 Task: Change the language to Italiano.
Action: Mouse moved to (801, 87)
Screenshot: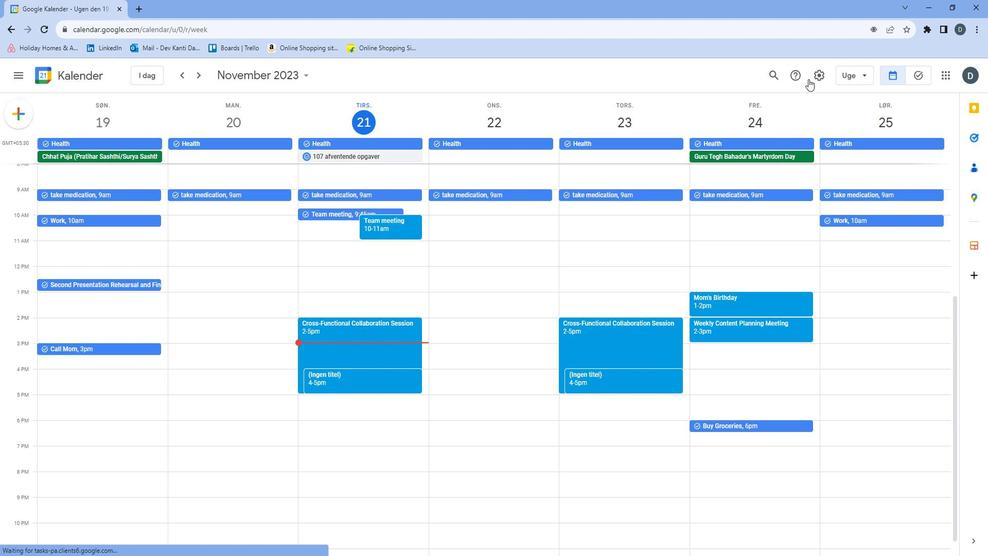 
Action: Mouse pressed left at (801, 87)
Screenshot: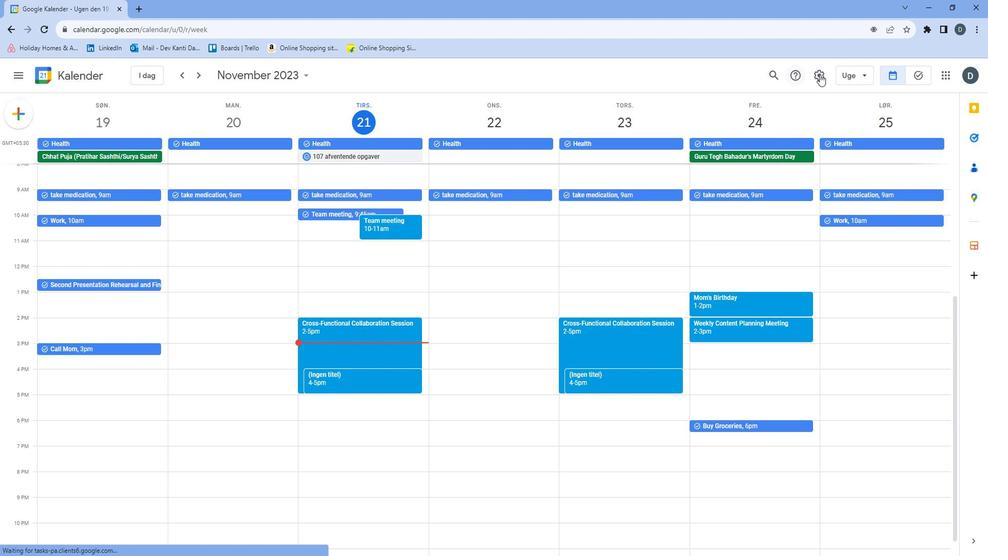 
Action: Mouse moved to (798, 108)
Screenshot: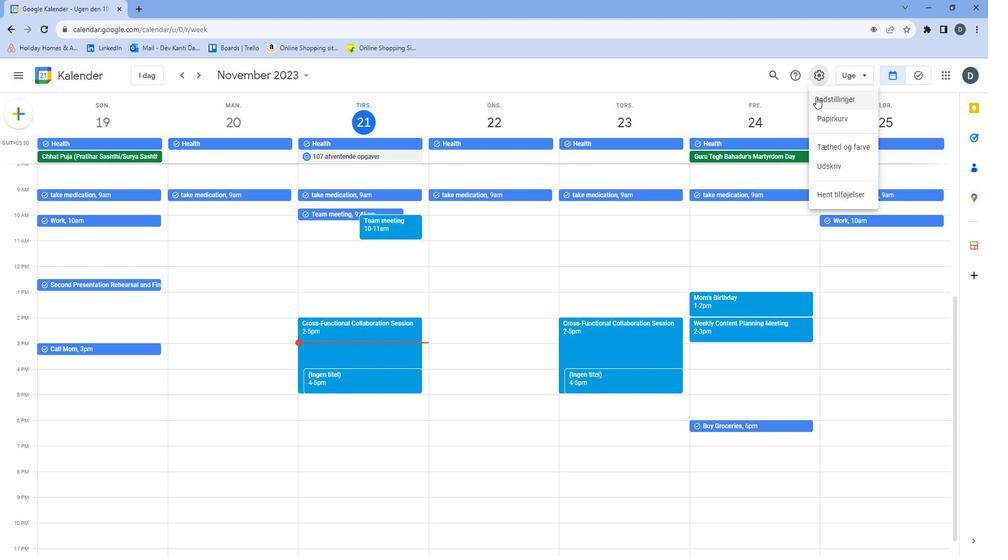
Action: Mouse pressed left at (798, 108)
Screenshot: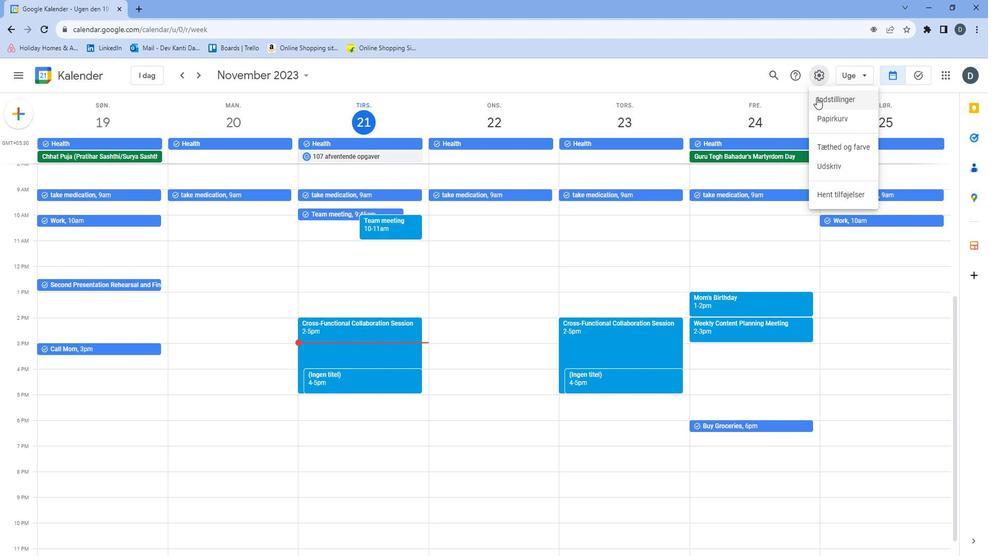 
Action: Mouse moved to (398, 141)
Screenshot: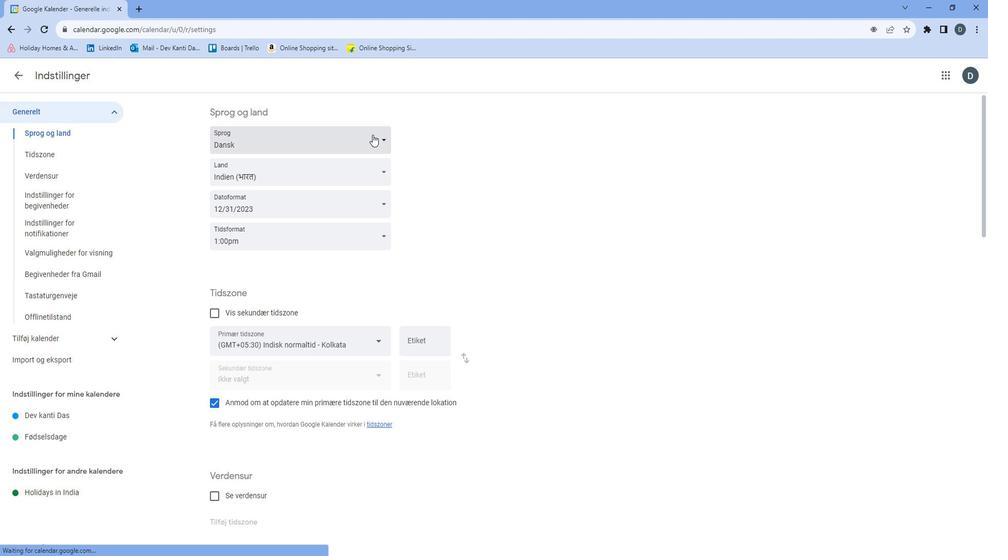 
Action: Mouse pressed left at (398, 141)
Screenshot: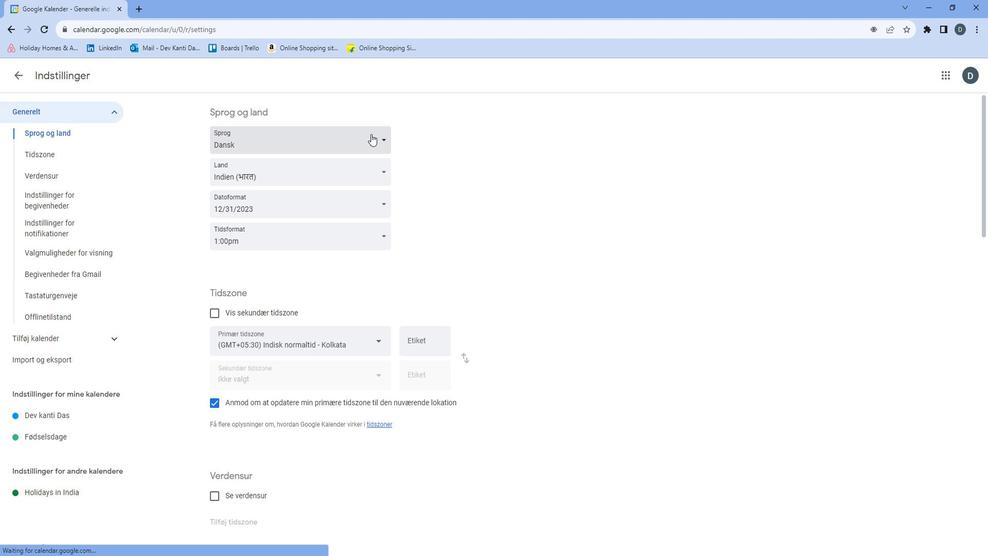 
Action: Mouse moved to (354, 330)
Screenshot: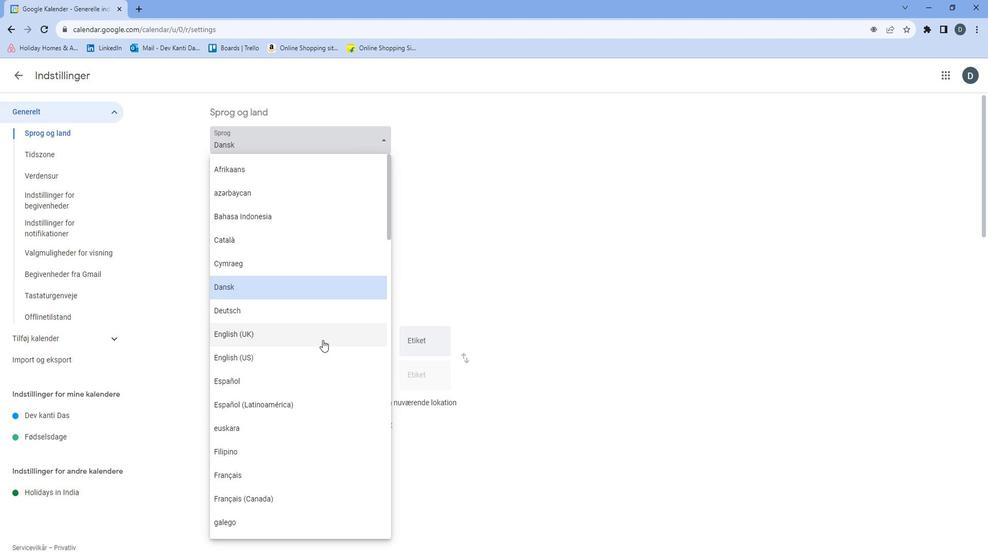 
Action: Mouse scrolled (354, 330) with delta (0, 0)
Screenshot: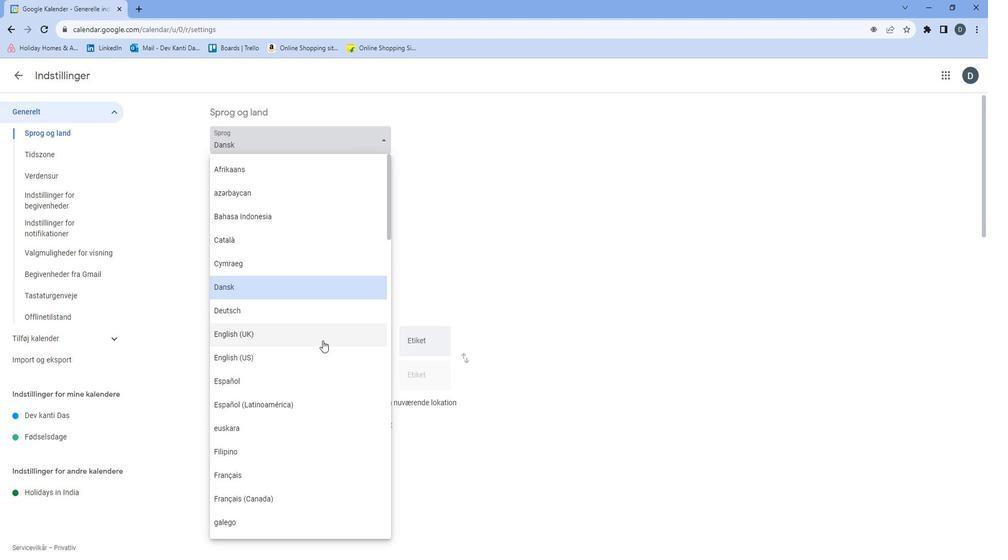 
Action: Mouse moved to (354, 331)
Screenshot: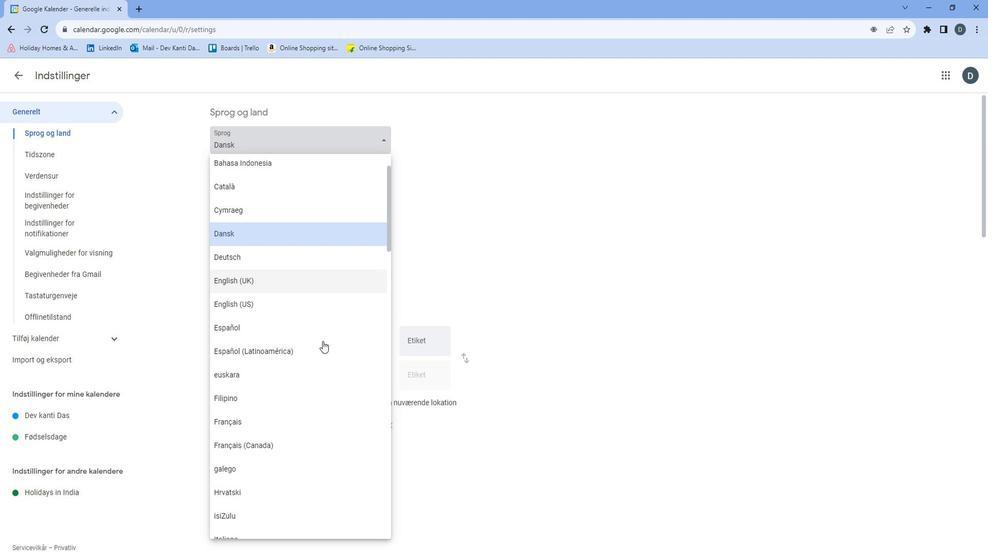 
Action: Mouse scrolled (354, 330) with delta (0, 0)
Screenshot: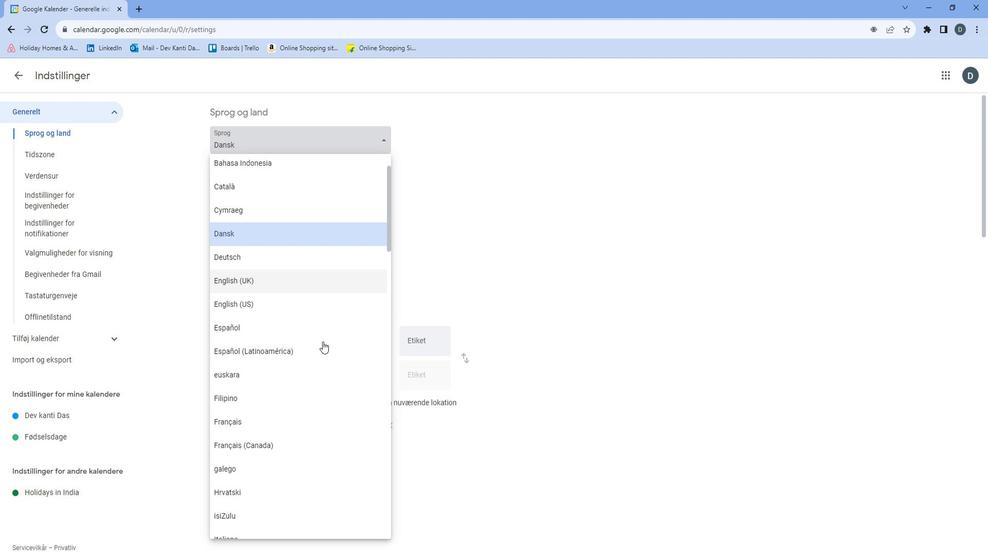 
Action: Mouse scrolled (354, 330) with delta (0, 0)
Screenshot: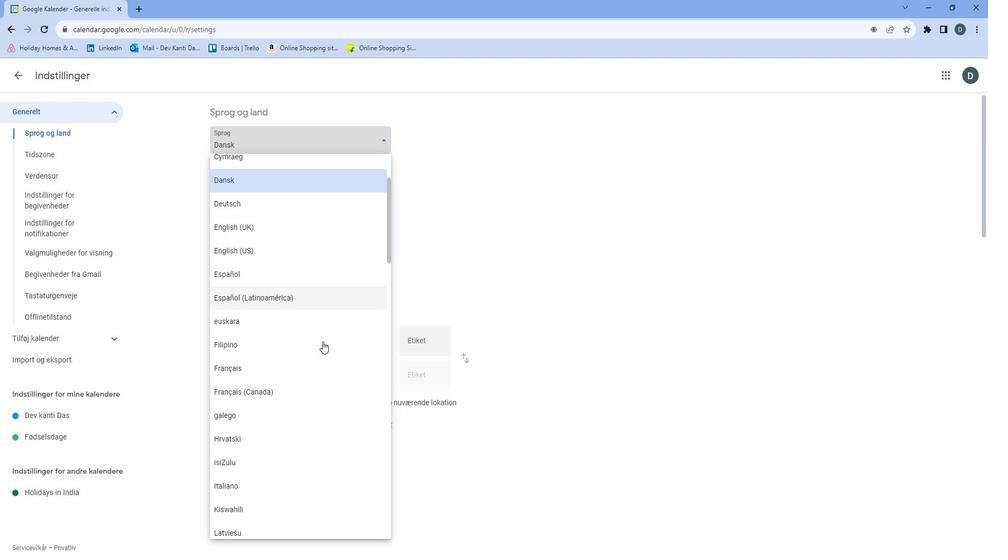 
Action: Mouse moved to (285, 410)
Screenshot: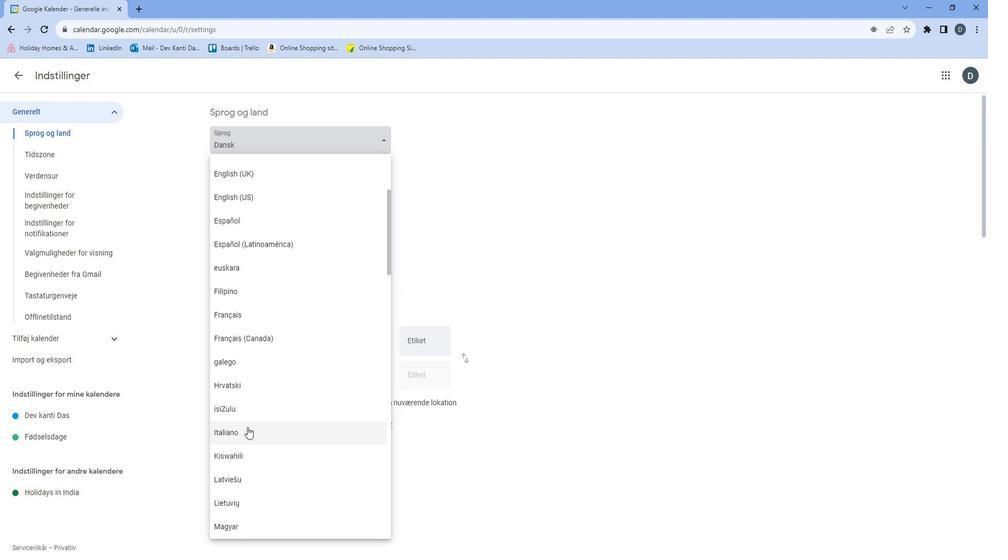 
Action: Mouse pressed left at (285, 410)
Screenshot: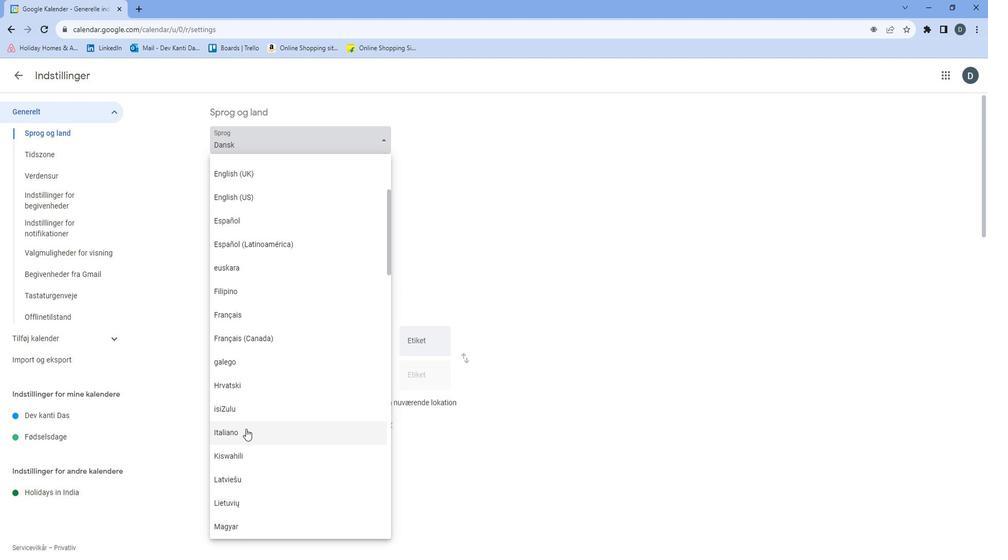 
Action: Mouse moved to (359, 323)
Screenshot: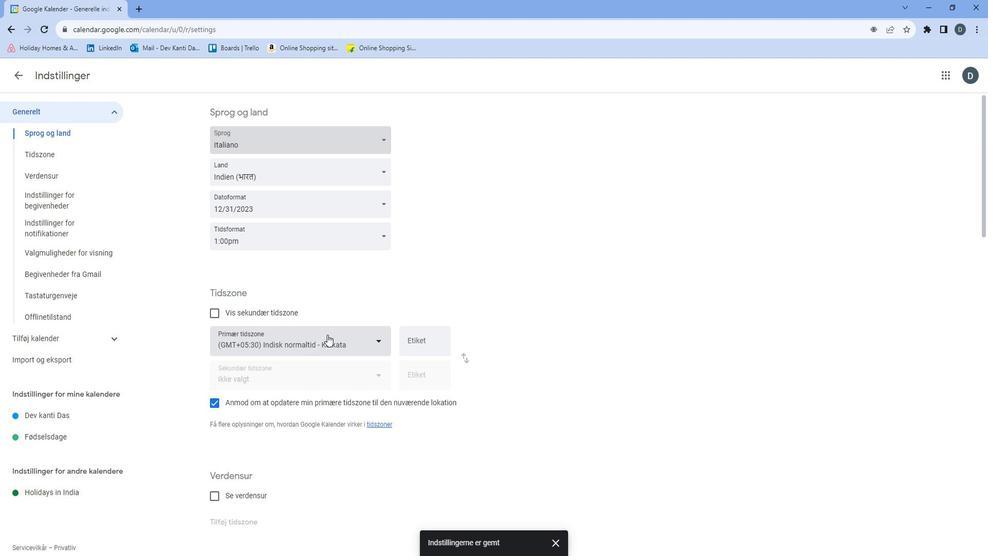 
